 Task: Show the Stay away message button.
Action: Mouse moved to (336, 129)
Screenshot: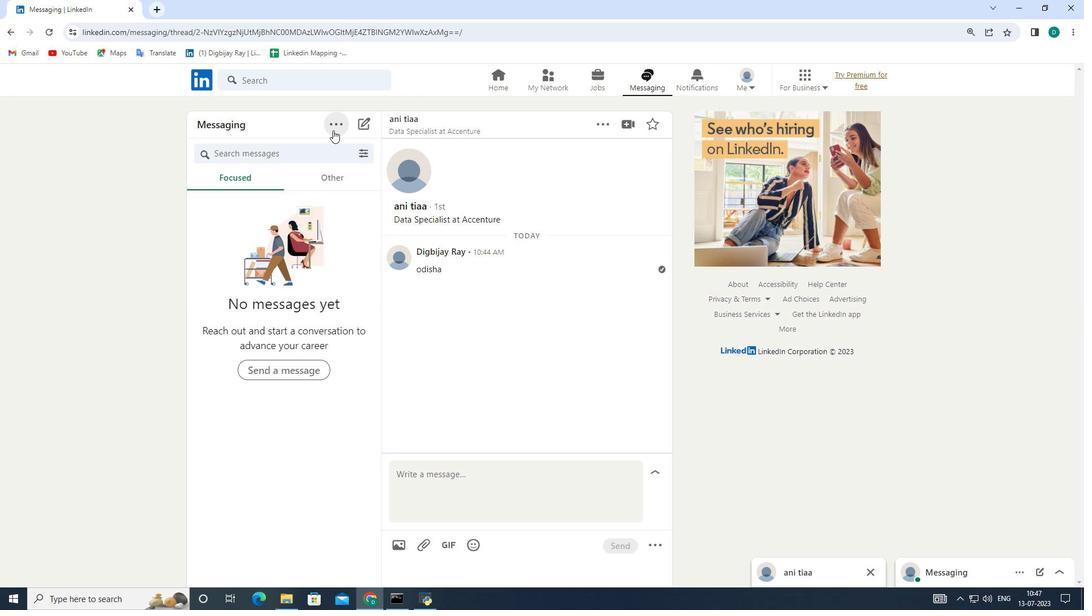 
Action: Mouse pressed left at (336, 129)
Screenshot: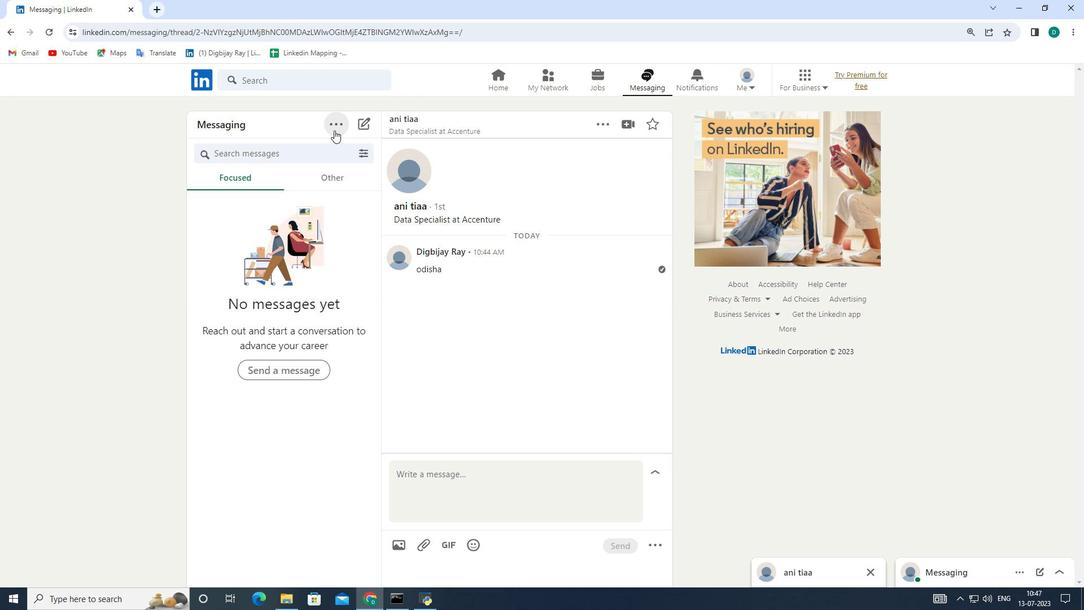 
Action: Mouse moved to (320, 176)
Screenshot: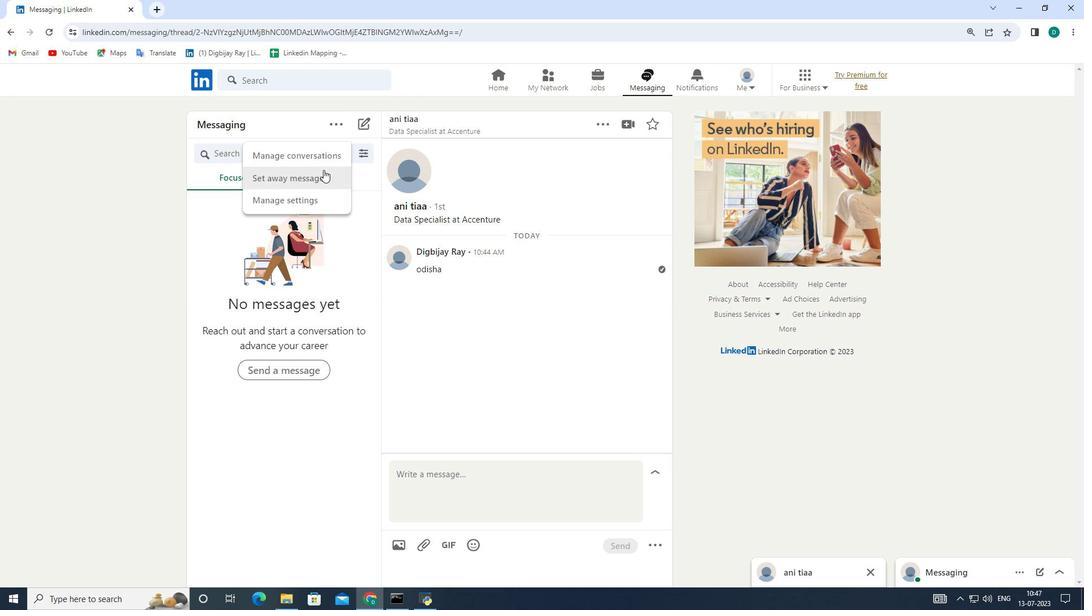 
Action: Mouse pressed left at (320, 176)
Screenshot: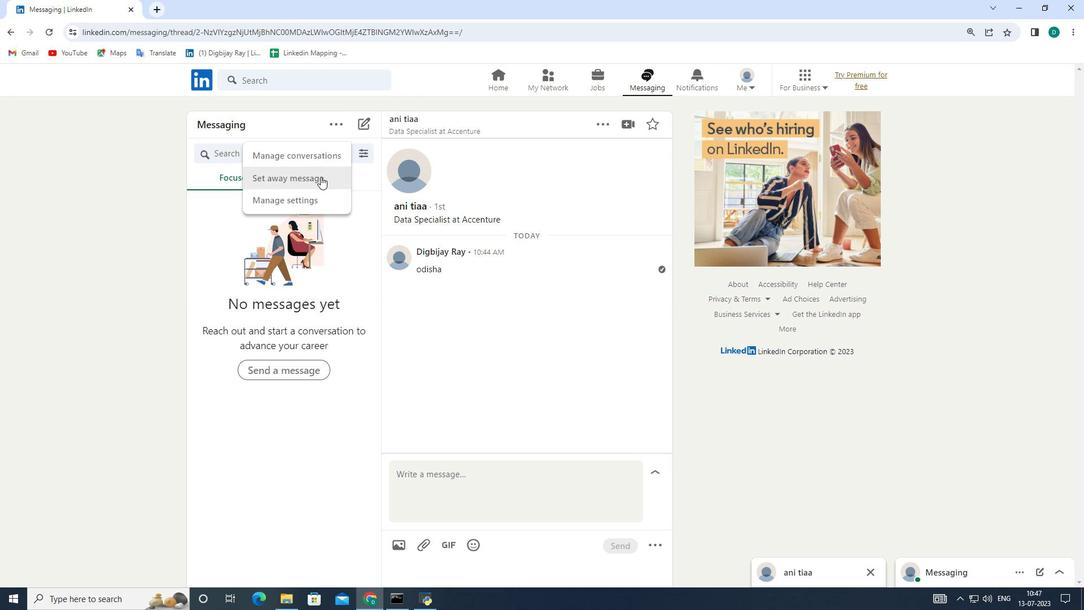 
